 Task: Create a due date automation trigger when advanced on, 2 hours before a card is due add basic not assigned to member @aryan.
Action: Mouse moved to (873, 245)
Screenshot: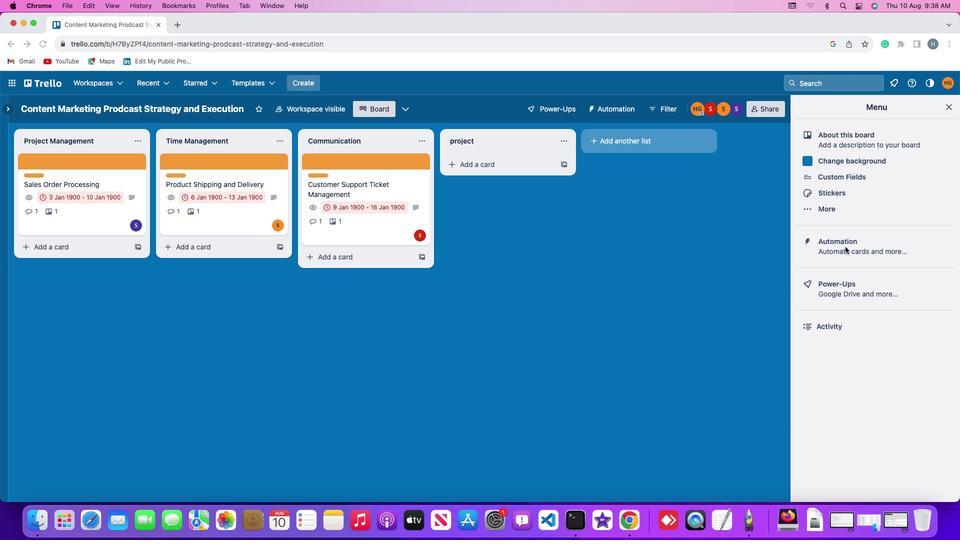 
Action: Mouse pressed left at (873, 245)
Screenshot: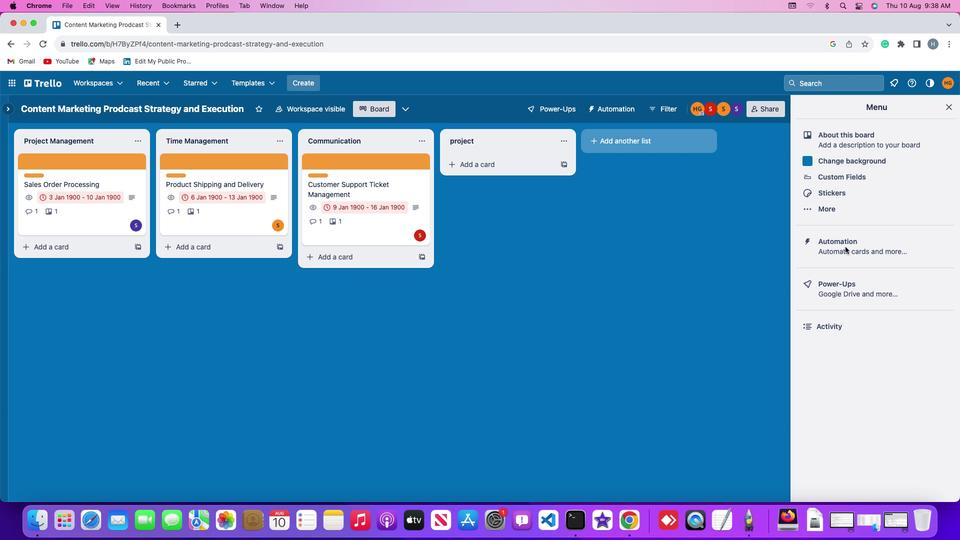 
Action: Mouse pressed left at (873, 245)
Screenshot: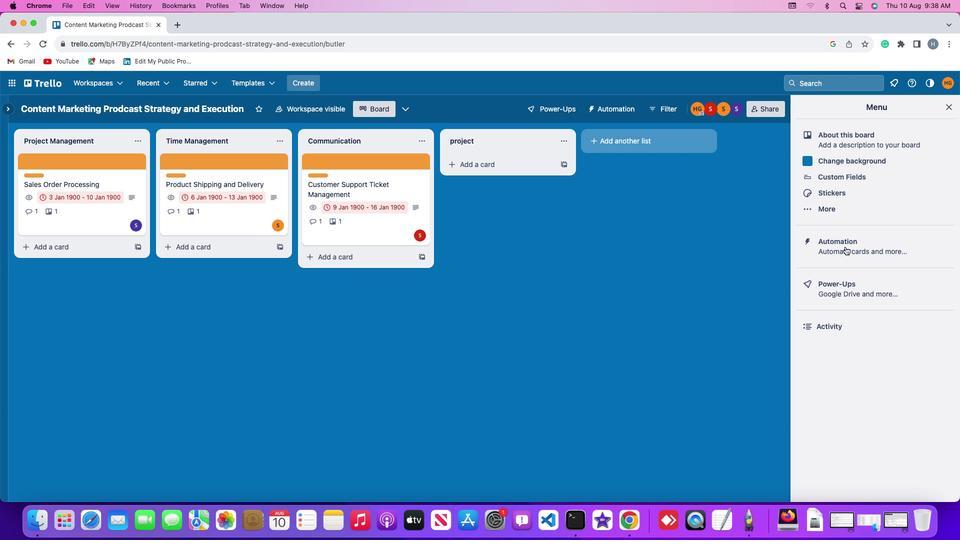 
Action: Mouse moved to (62, 236)
Screenshot: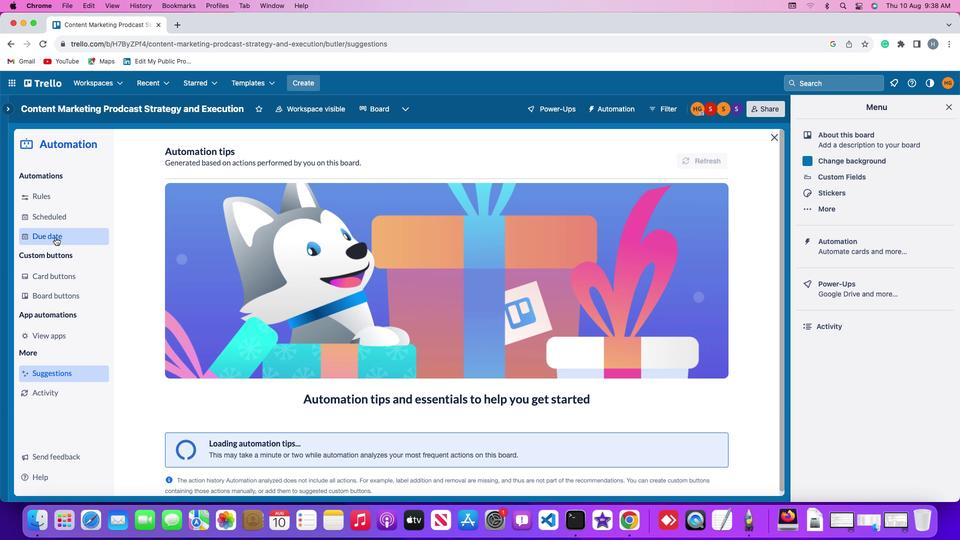 
Action: Mouse pressed left at (62, 236)
Screenshot: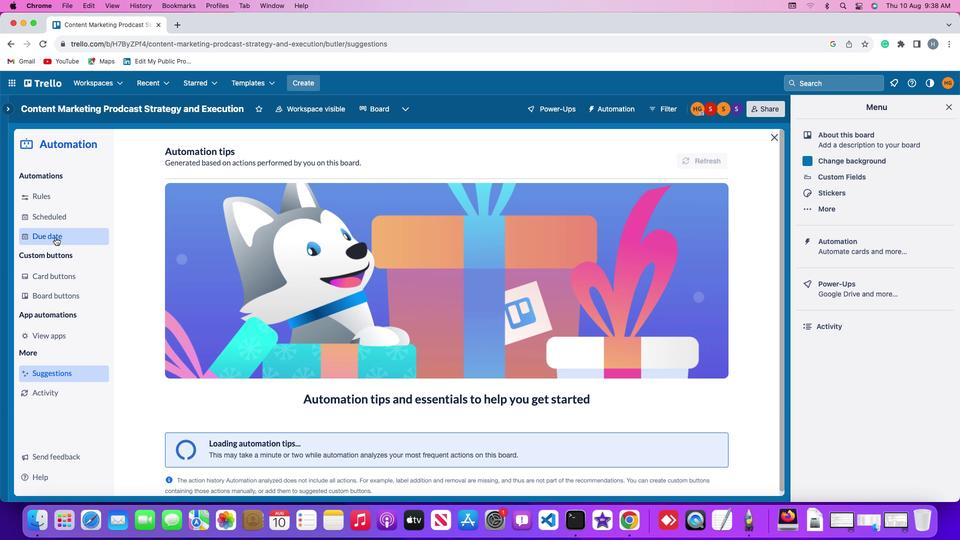 
Action: Mouse moved to (693, 152)
Screenshot: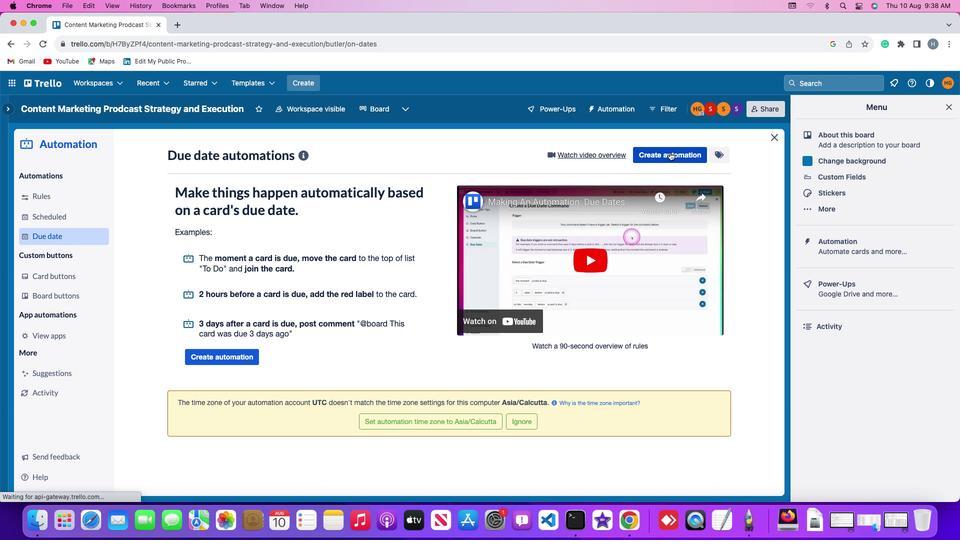 
Action: Mouse pressed left at (693, 152)
Screenshot: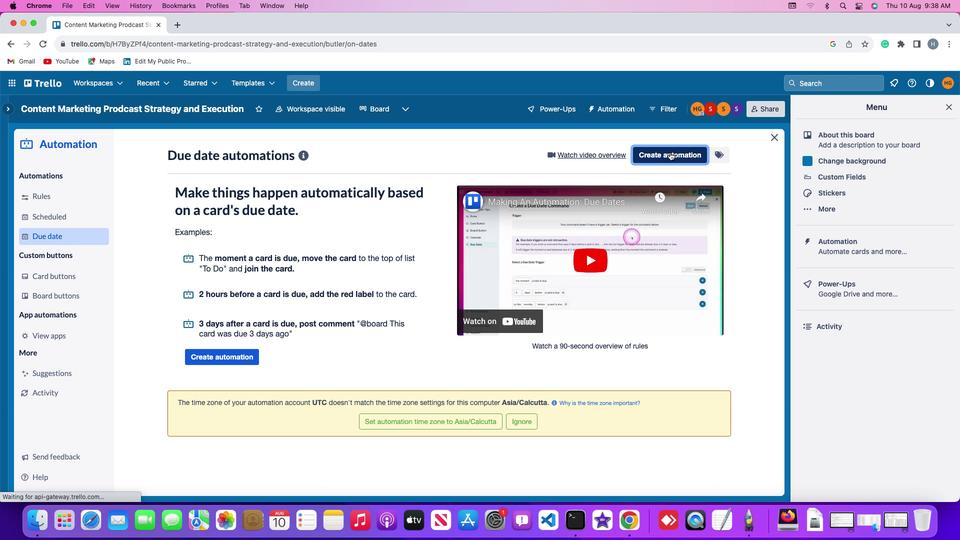 
Action: Mouse moved to (187, 250)
Screenshot: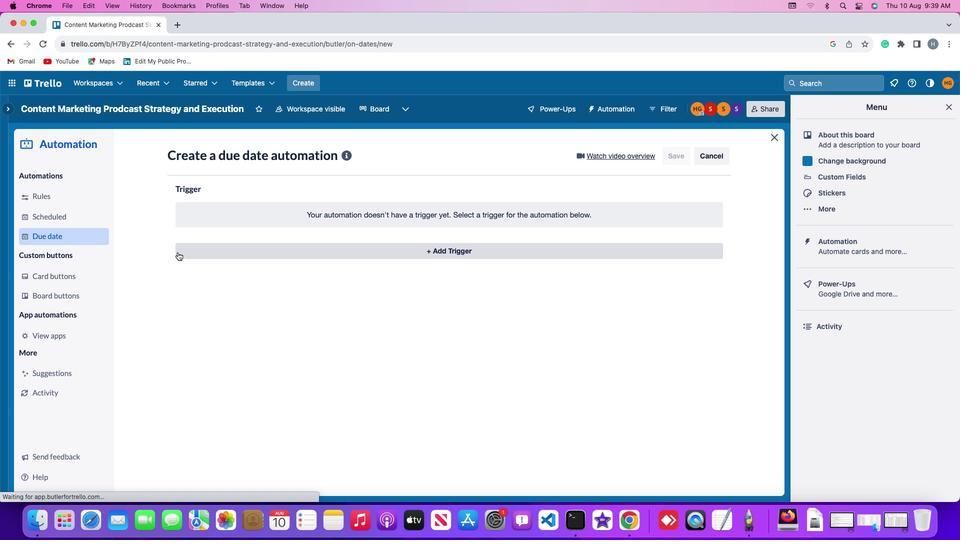 
Action: Mouse pressed left at (187, 250)
Screenshot: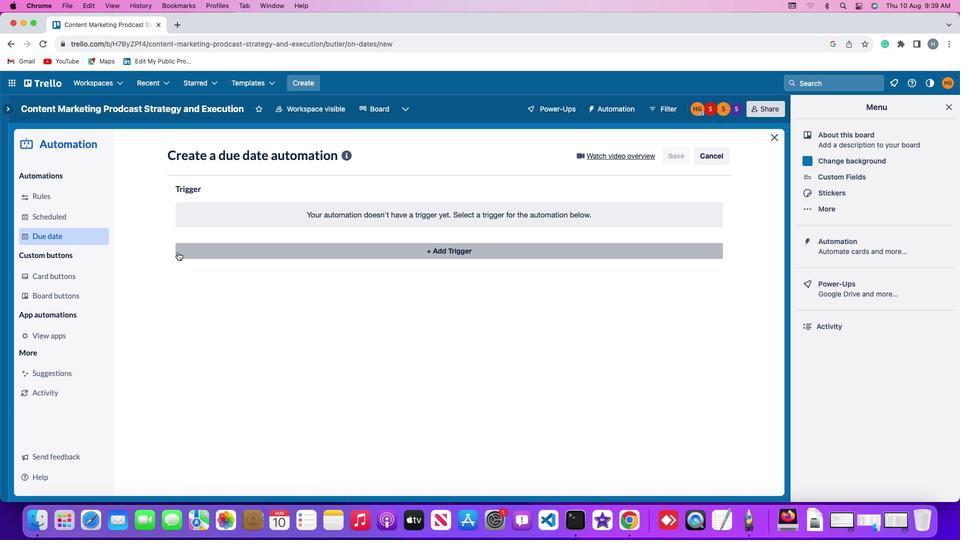 
Action: Mouse moved to (202, 394)
Screenshot: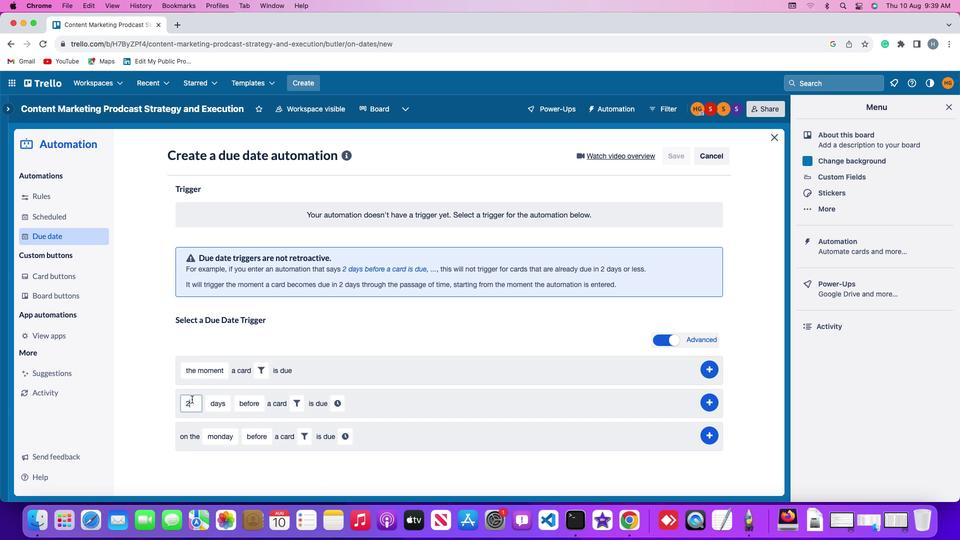 
Action: Mouse pressed left at (202, 394)
Screenshot: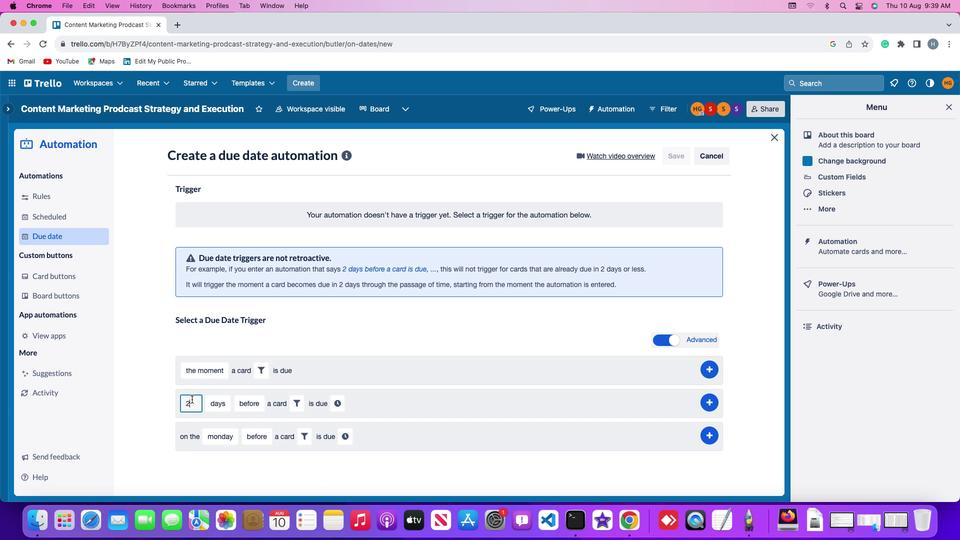 
Action: Mouse moved to (205, 399)
Screenshot: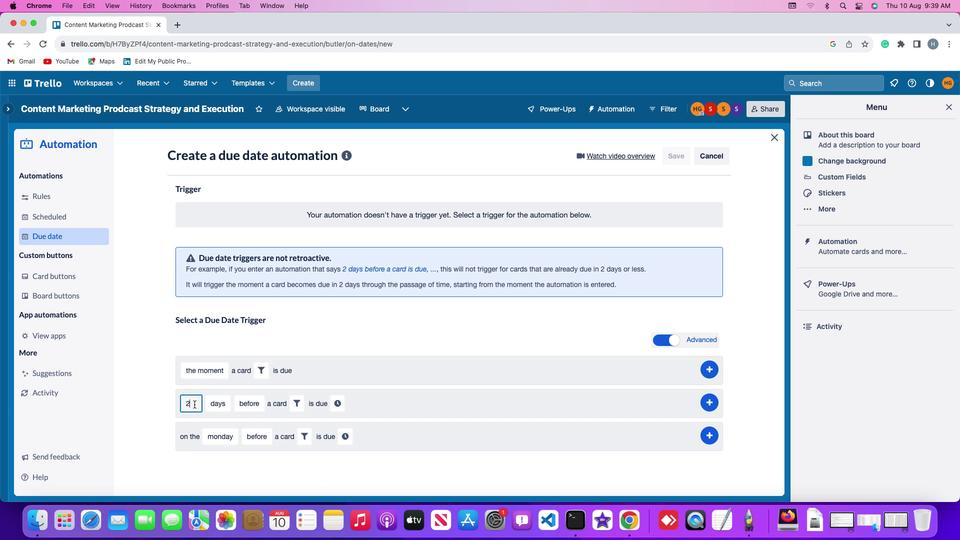
Action: Key pressed Key.backspace
Screenshot: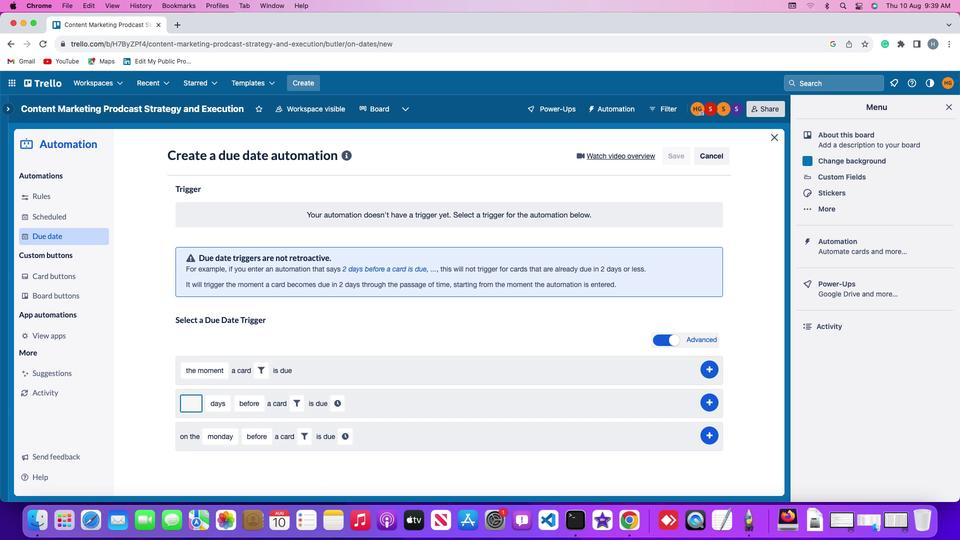 
Action: Mouse moved to (208, 399)
Screenshot: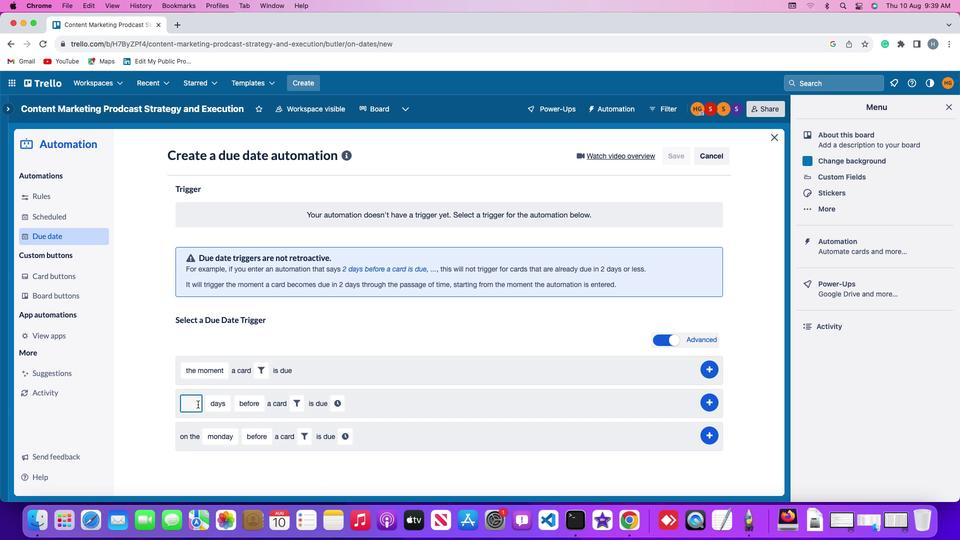 
Action: Key pressed '2'
Screenshot: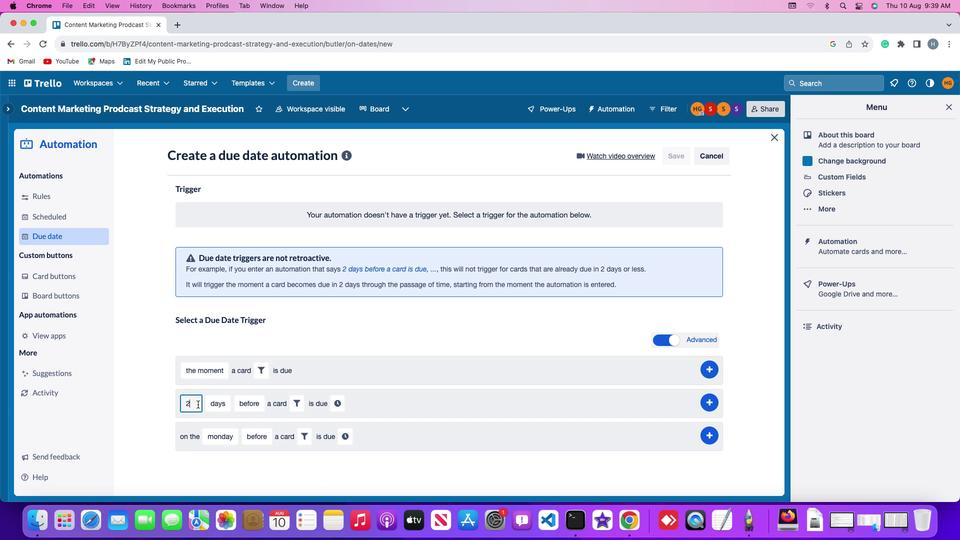 
Action: Mouse moved to (234, 403)
Screenshot: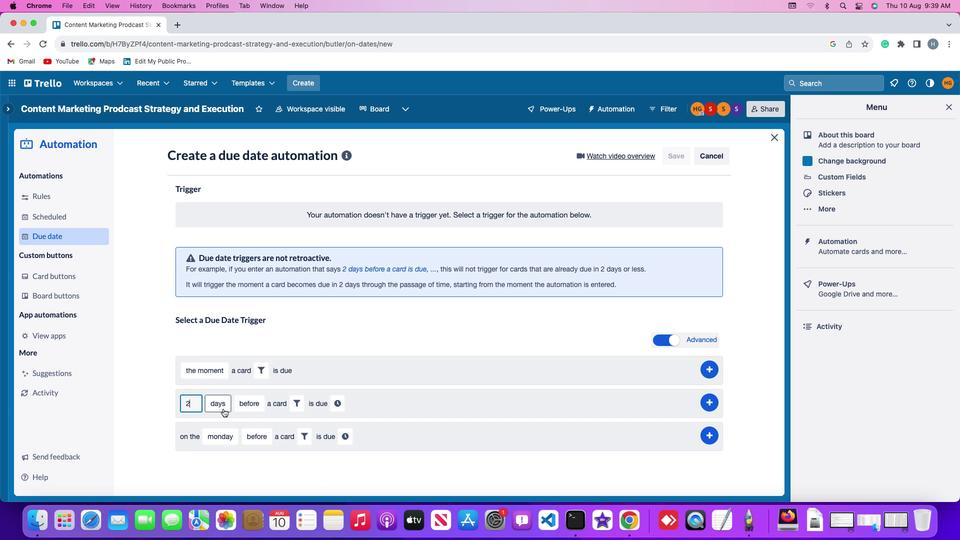 
Action: Mouse pressed left at (234, 403)
Screenshot: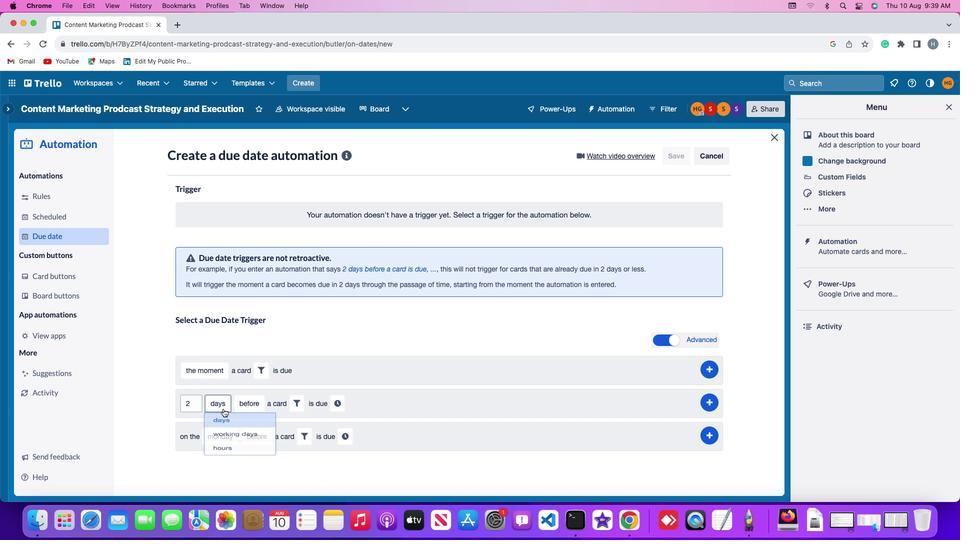 
Action: Mouse moved to (233, 454)
Screenshot: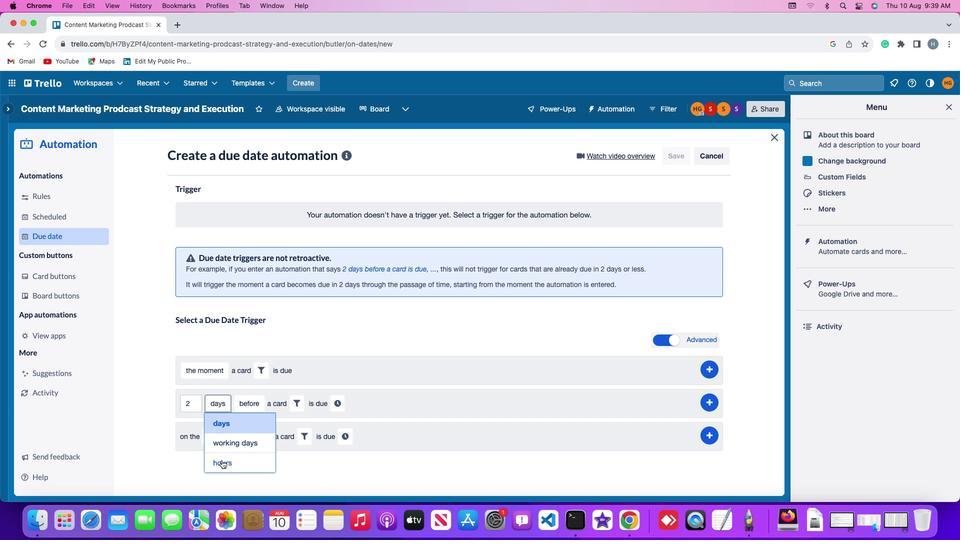 
Action: Mouse pressed left at (233, 454)
Screenshot: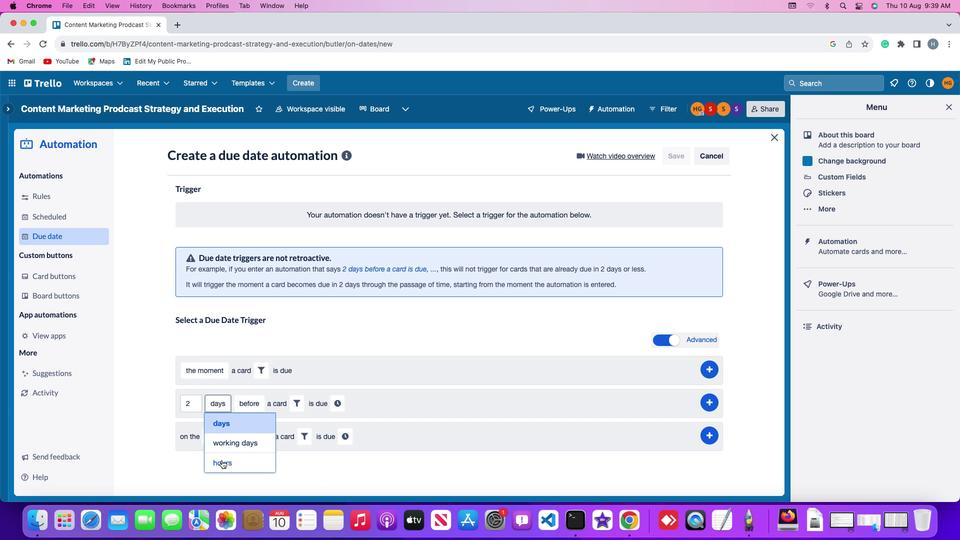 
Action: Mouse moved to (262, 399)
Screenshot: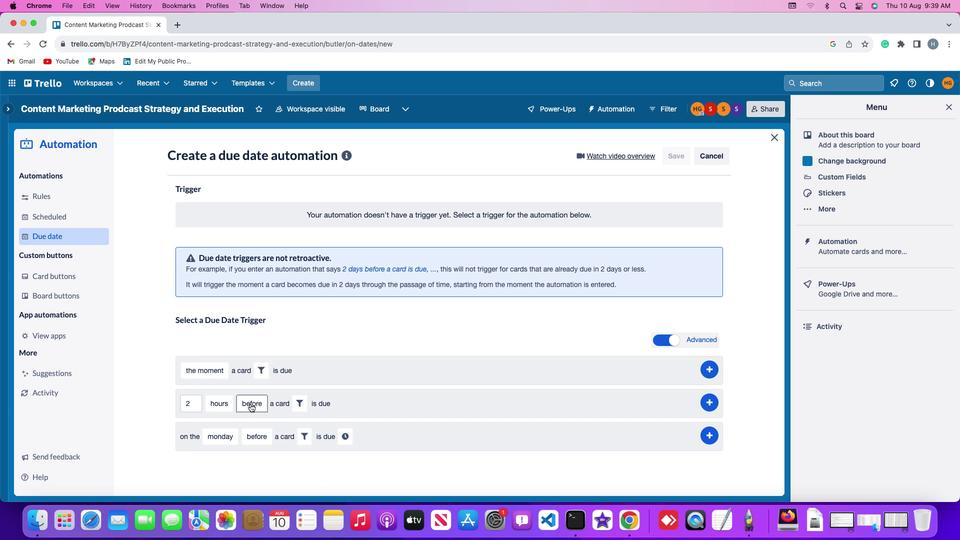 
Action: Mouse pressed left at (262, 399)
Screenshot: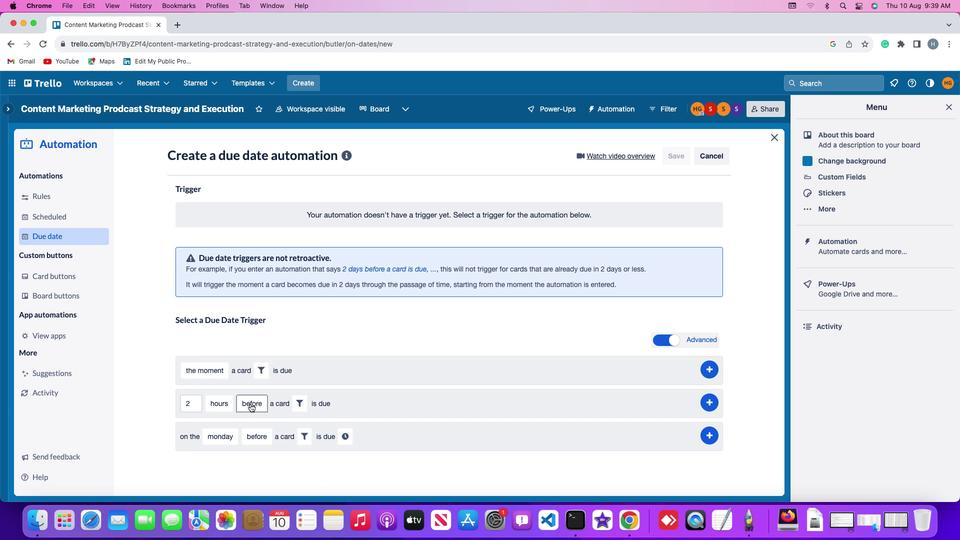 
Action: Mouse moved to (265, 413)
Screenshot: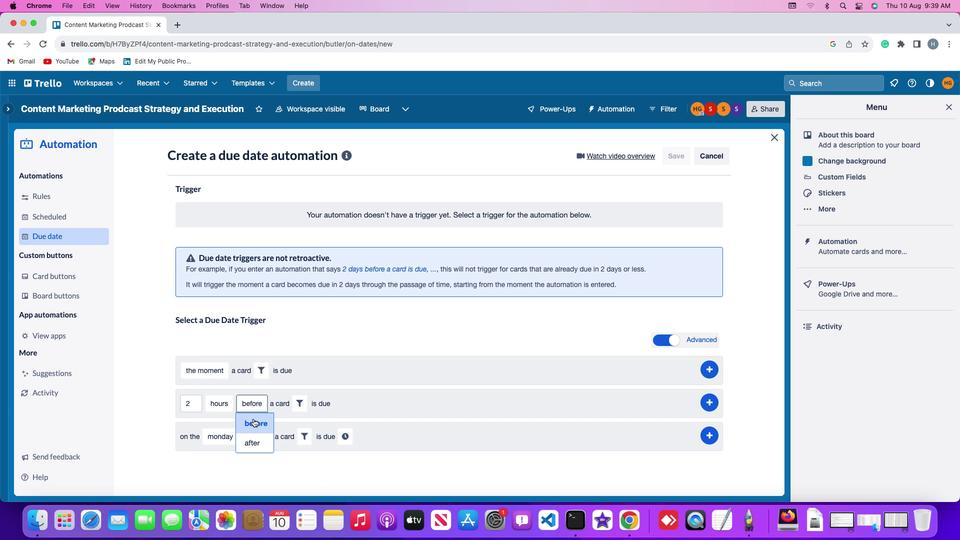 
Action: Mouse pressed left at (265, 413)
Screenshot: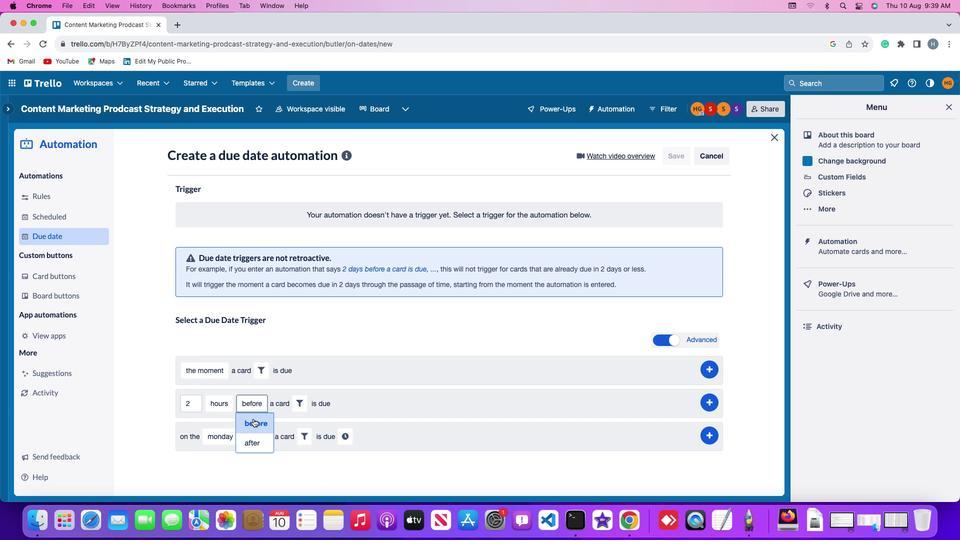 
Action: Mouse moved to (313, 395)
Screenshot: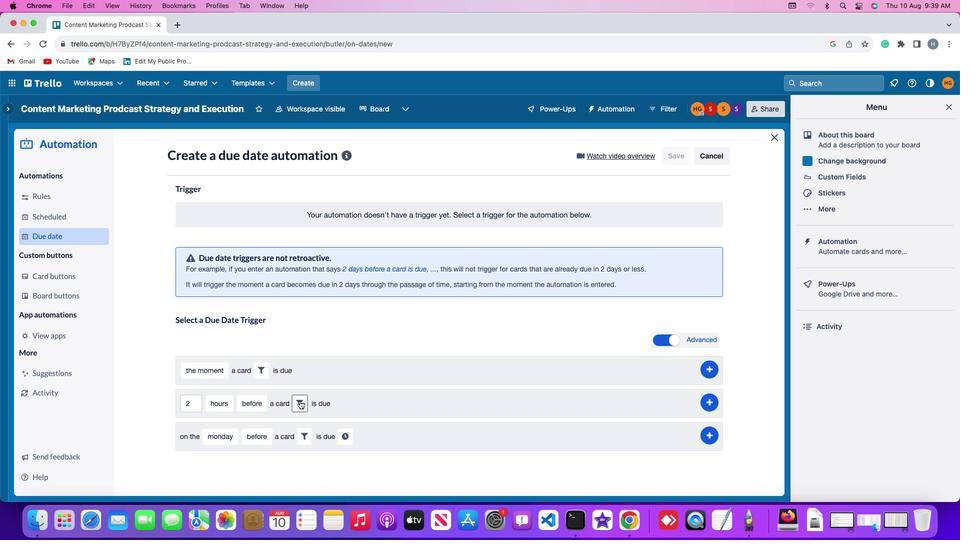 
Action: Mouse pressed left at (313, 395)
Screenshot: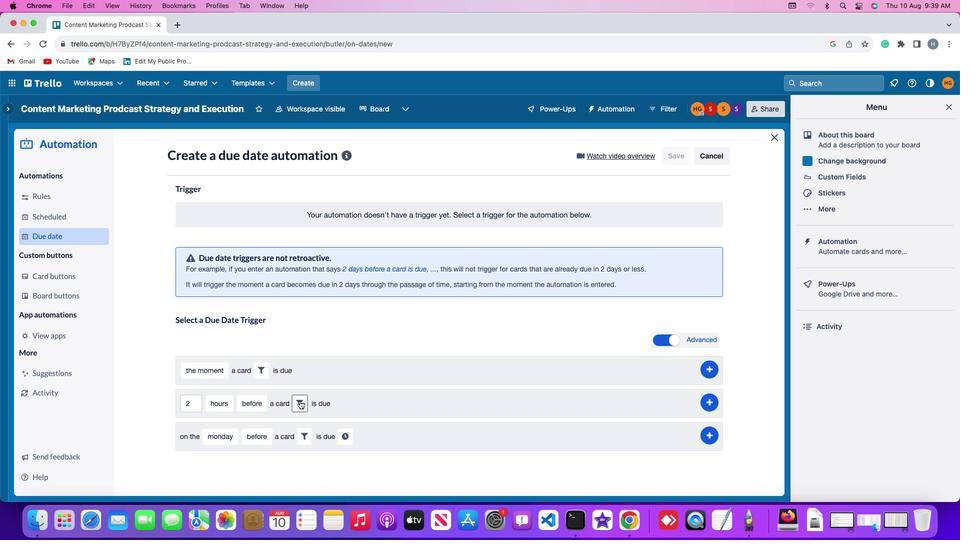 
Action: Mouse moved to (272, 451)
Screenshot: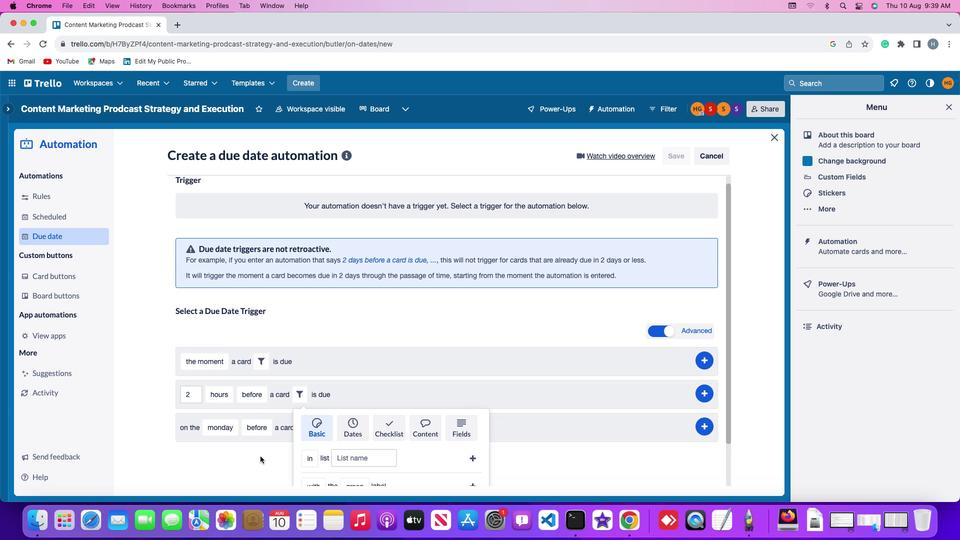 
Action: Mouse scrolled (272, 451) with delta (5, 2)
Screenshot: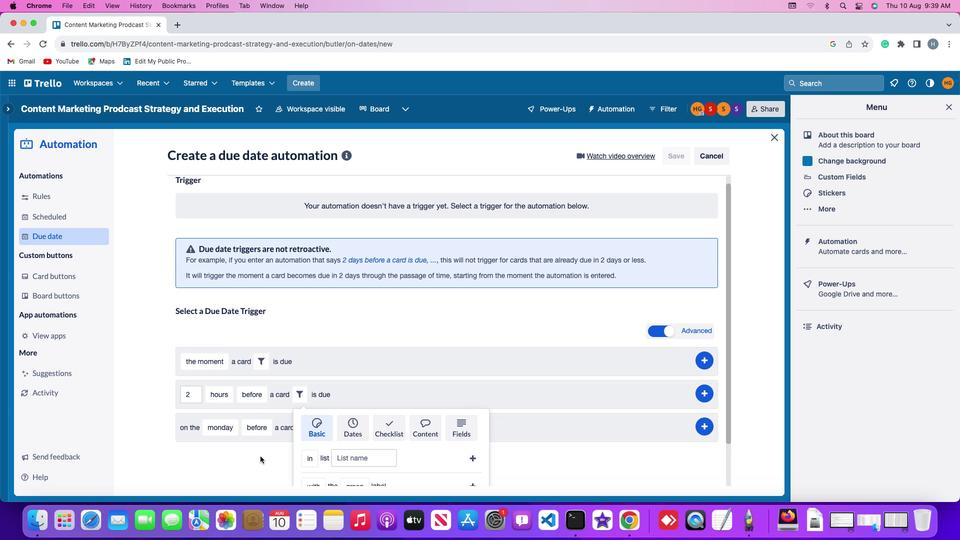 
Action: Mouse scrolled (272, 451) with delta (5, 2)
Screenshot: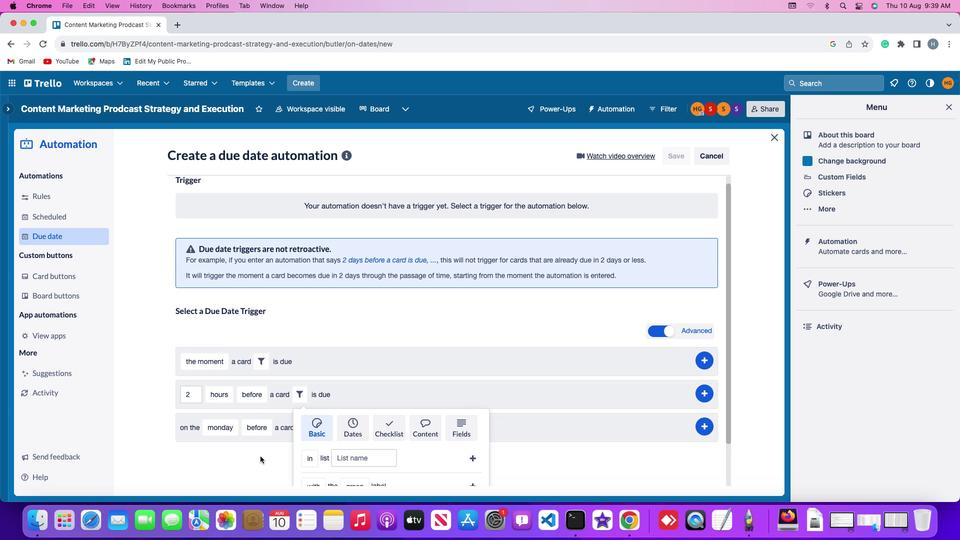 
Action: Mouse scrolled (272, 451) with delta (5, 1)
Screenshot: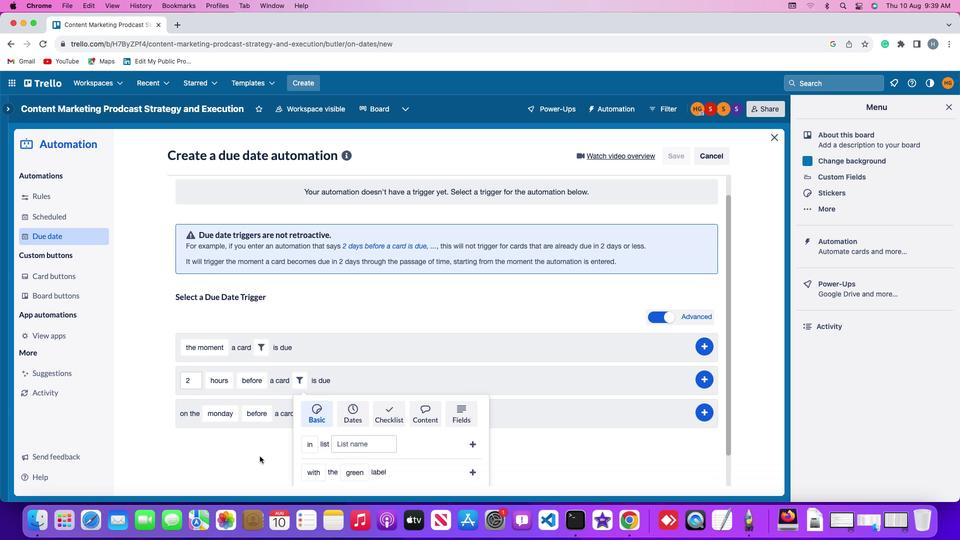 
Action: Mouse moved to (273, 451)
Screenshot: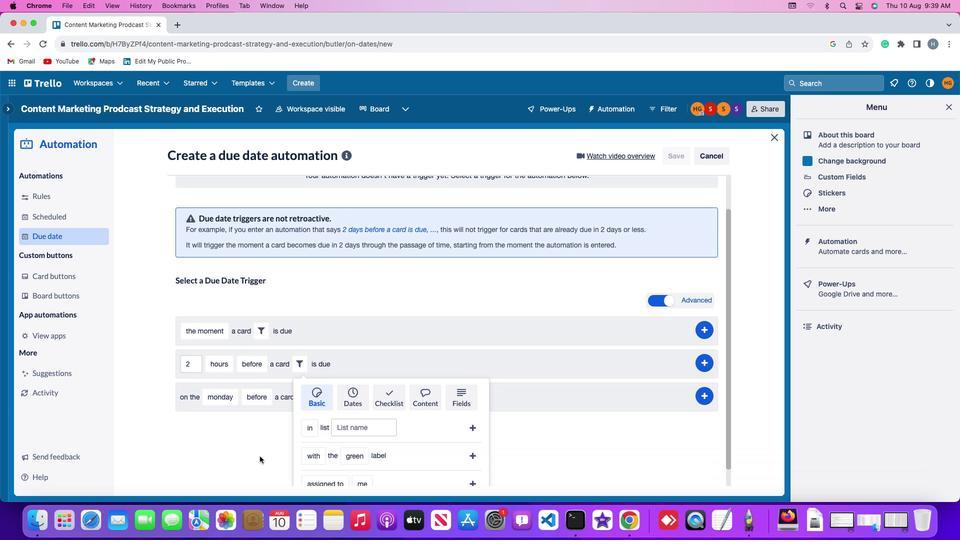 
Action: Mouse scrolled (273, 451) with delta (5, 0)
Screenshot: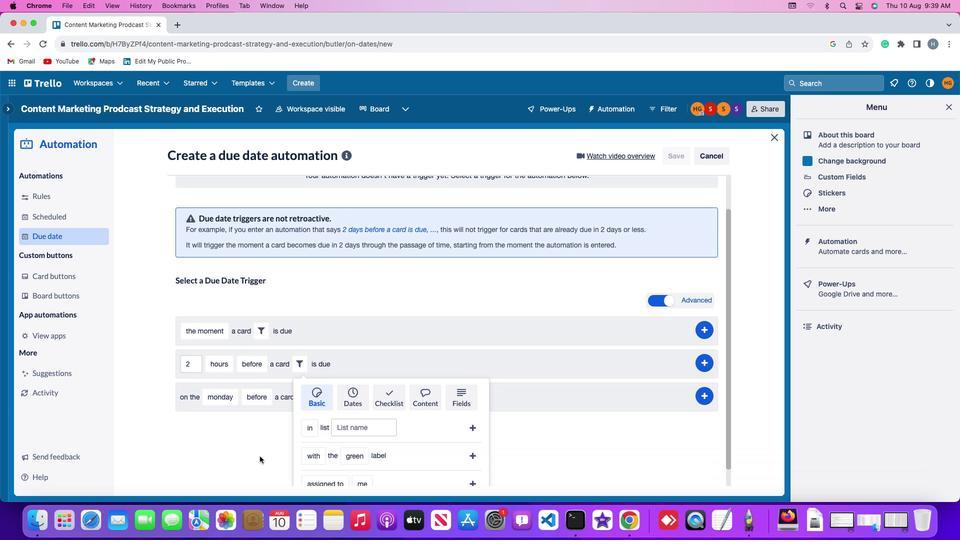 
Action: Mouse moved to (273, 450)
Screenshot: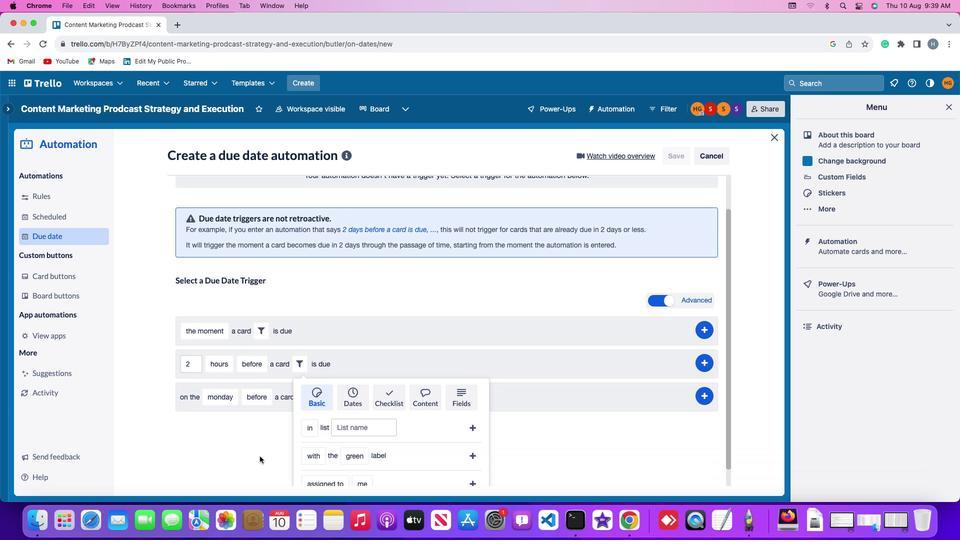 
Action: Mouse scrolled (273, 450) with delta (5, 0)
Screenshot: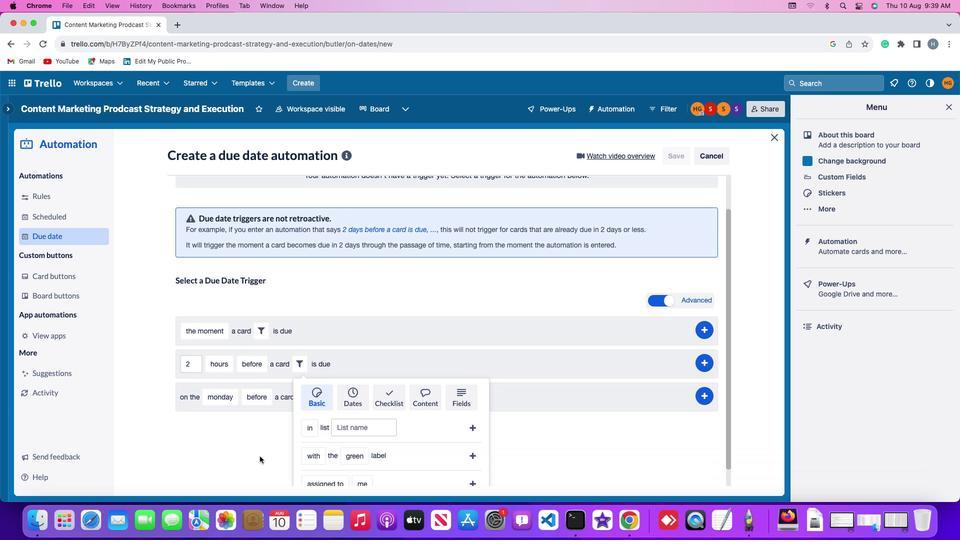 
Action: Mouse moved to (272, 450)
Screenshot: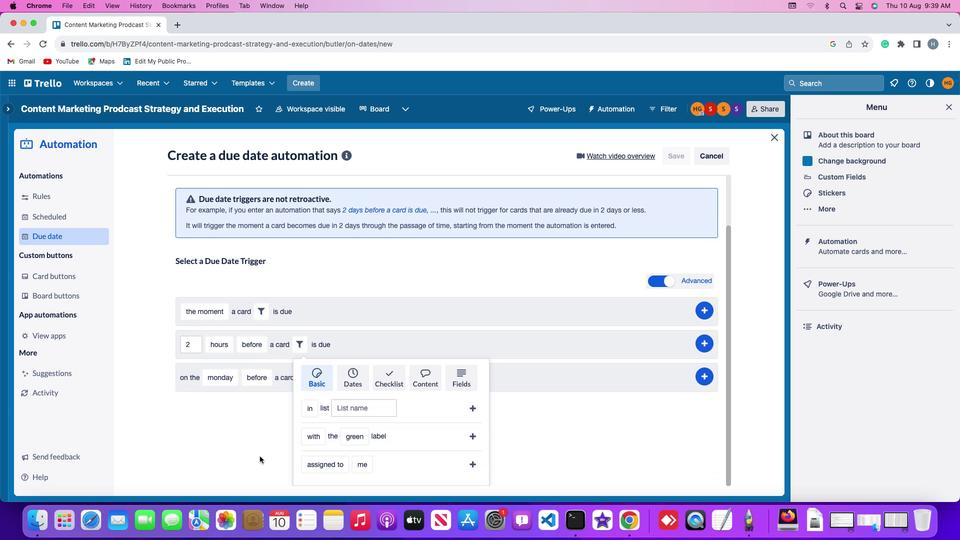 
Action: Mouse scrolled (272, 450) with delta (5, 2)
Screenshot: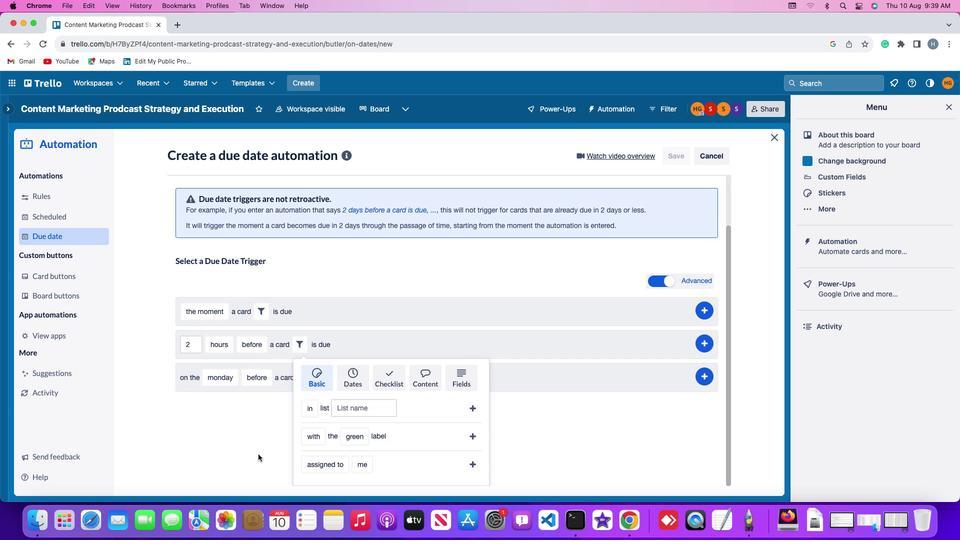 
Action: Mouse scrolled (272, 450) with delta (5, 2)
Screenshot: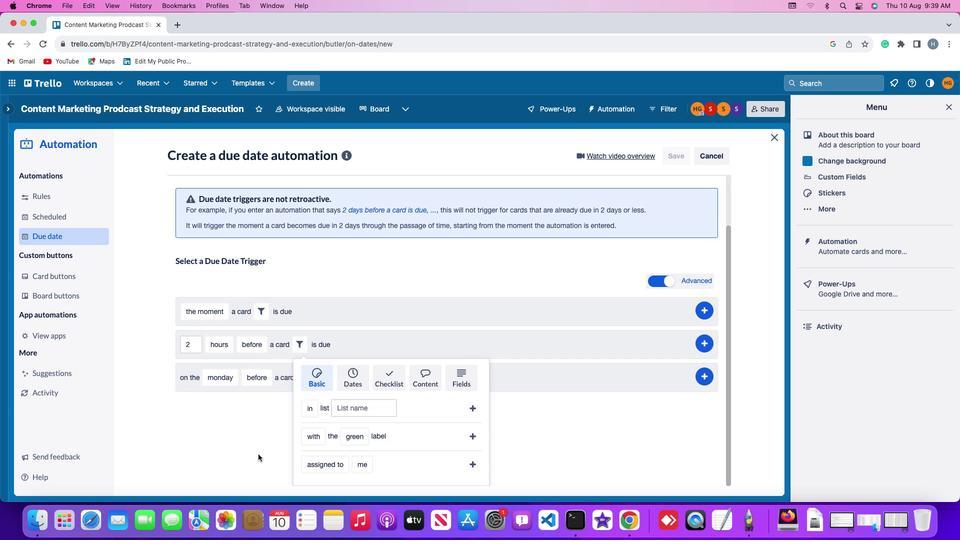 
Action: Mouse scrolled (272, 450) with delta (5, 1)
Screenshot: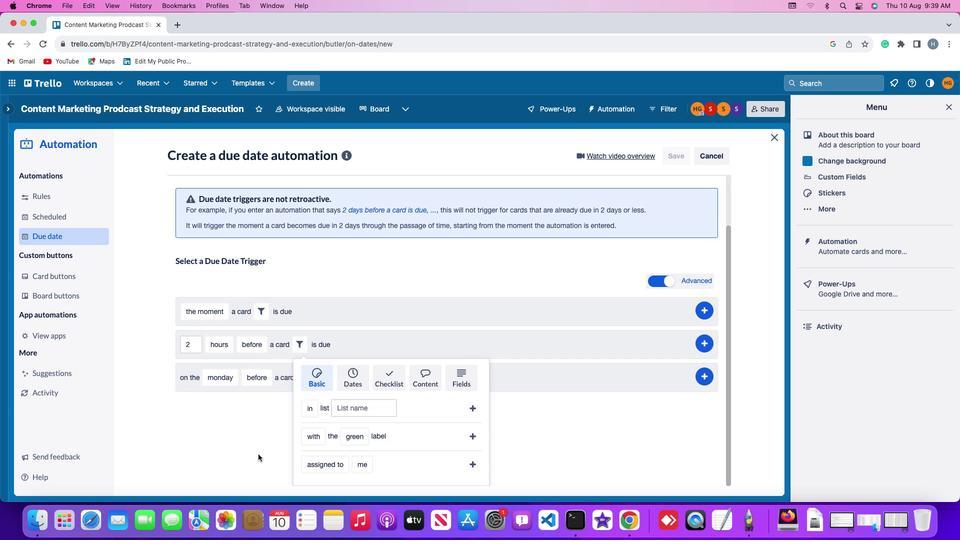
Action: Mouse scrolled (272, 450) with delta (5, 0)
Screenshot: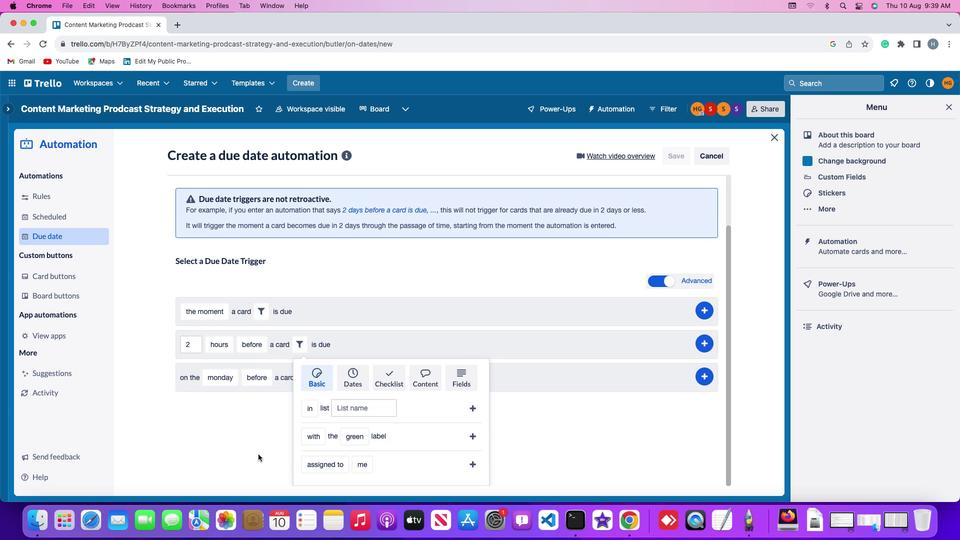 
Action: Mouse moved to (333, 457)
Screenshot: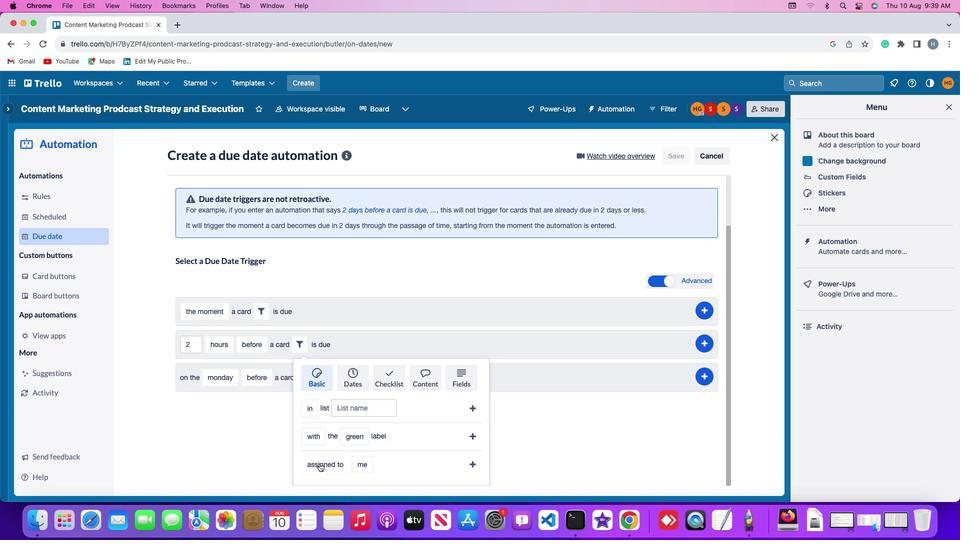 
Action: Mouse pressed left at (333, 457)
Screenshot: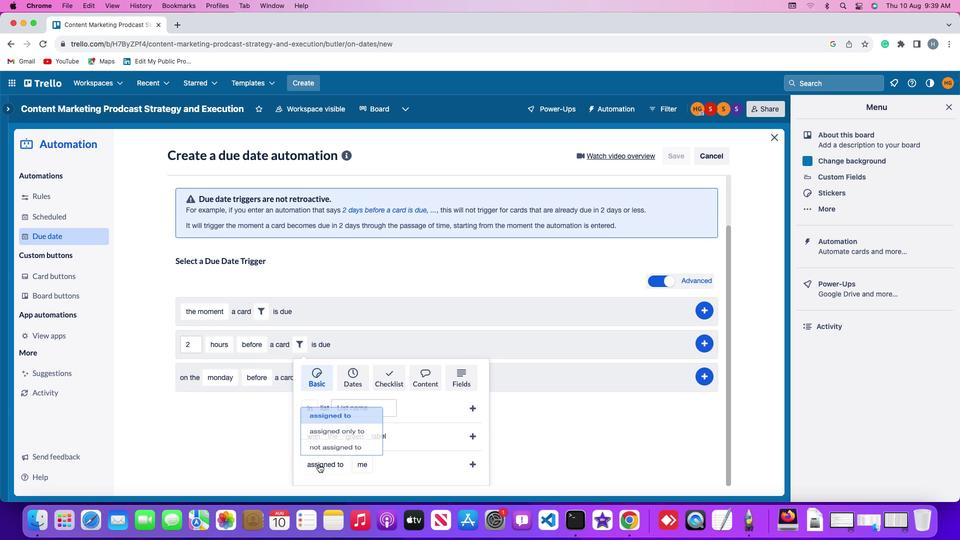 
Action: Mouse moved to (337, 437)
Screenshot: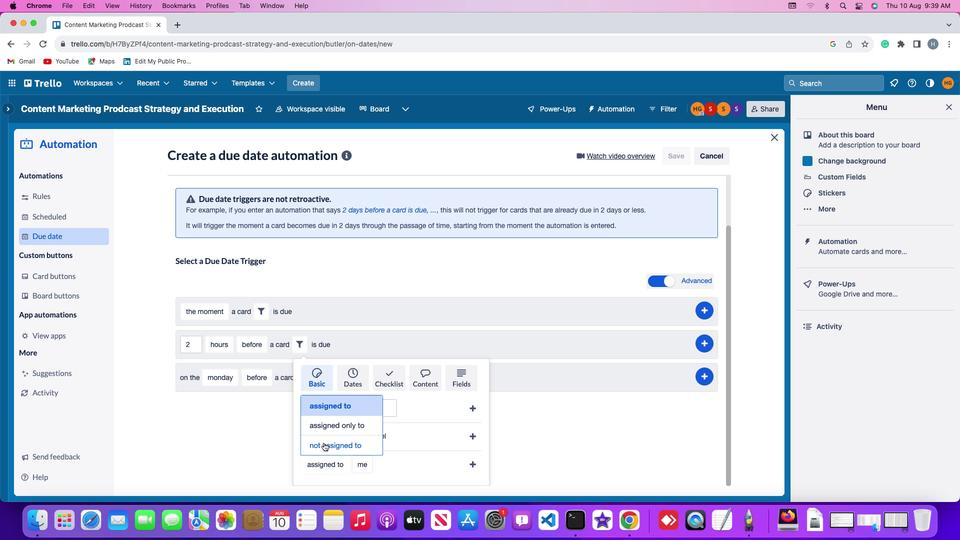 
Action: Mouse pressed left at (337, 437)
Screenshot: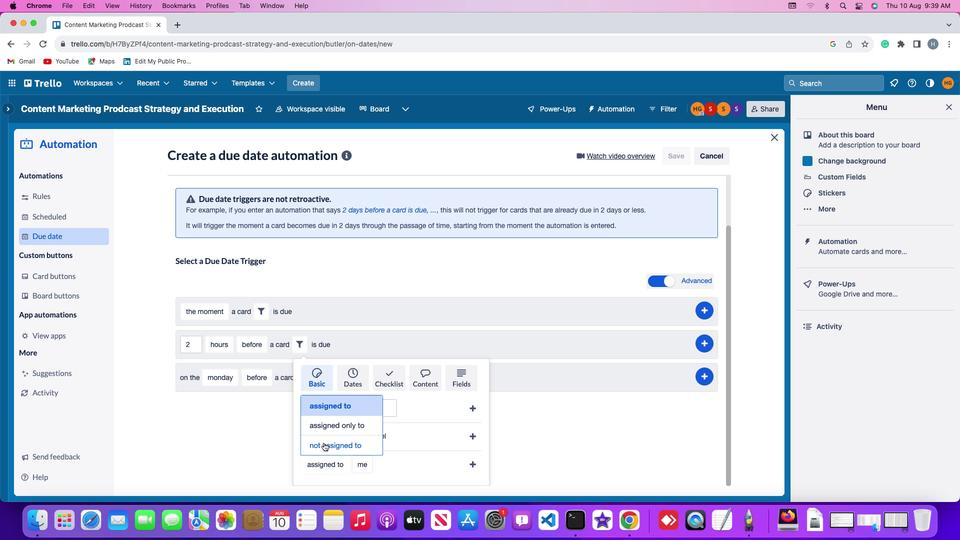 
Action: Mouse moved to (385, 458)
Screenshot: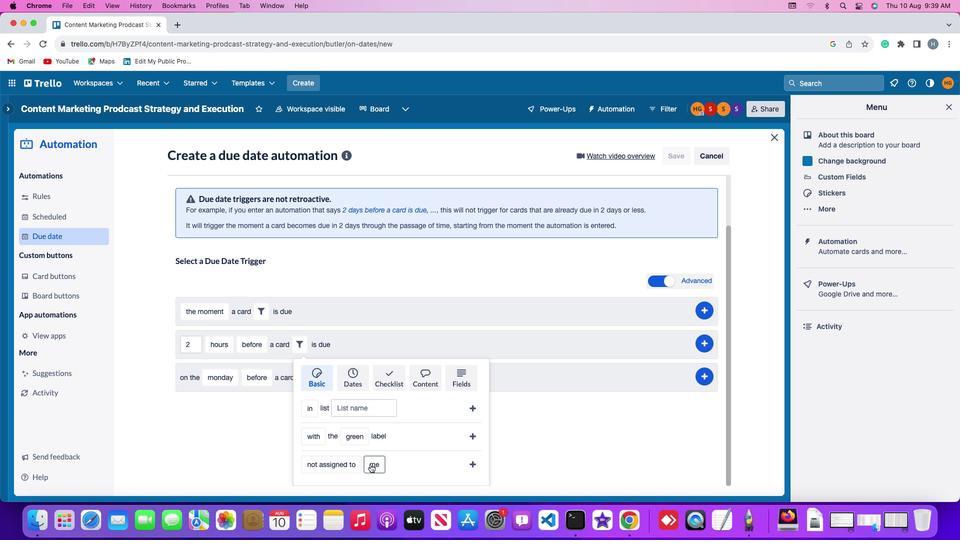 
Action: Mouse pressed left at (385, 458)
Screenshot: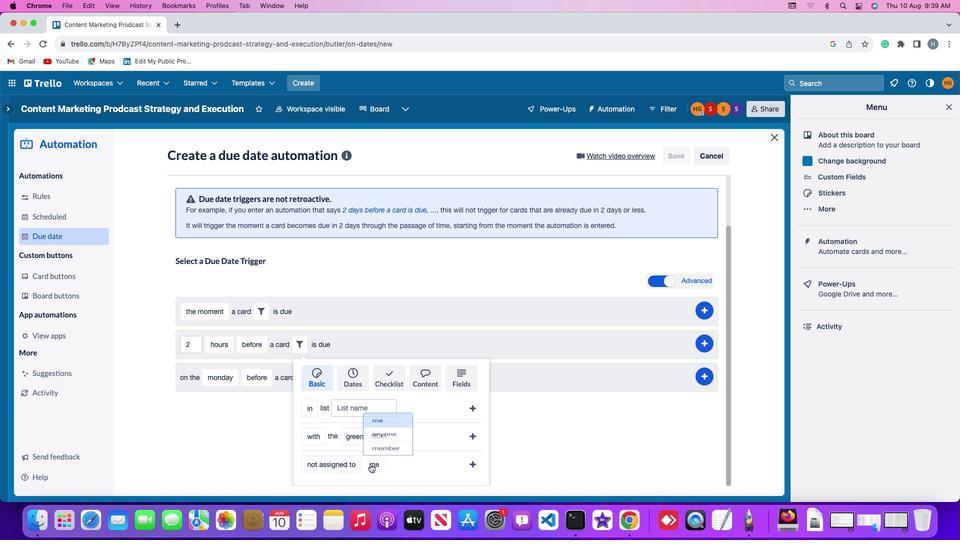 
Action: Mouse moved to (395, 439)
Screenshot: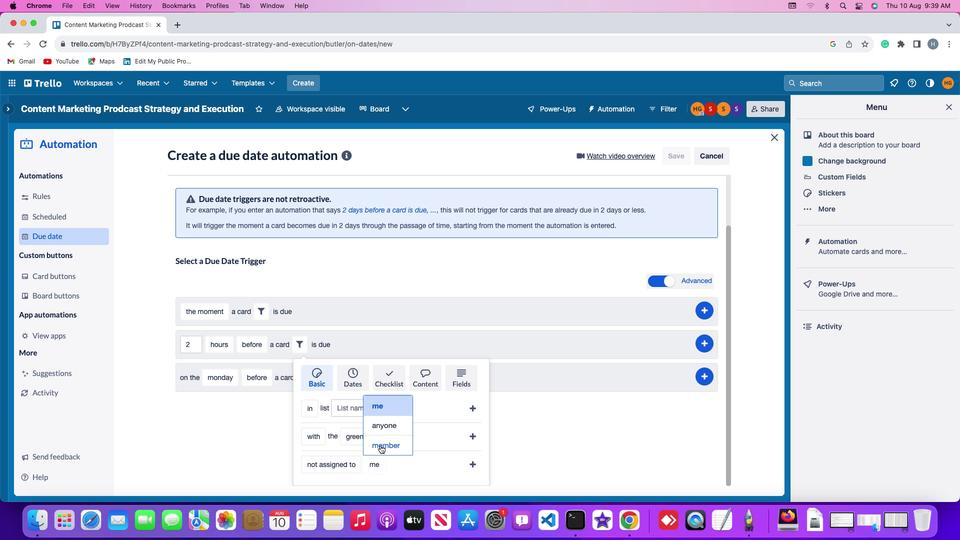 
Action: Mouse pressed left at (395, 439)
Screenshot: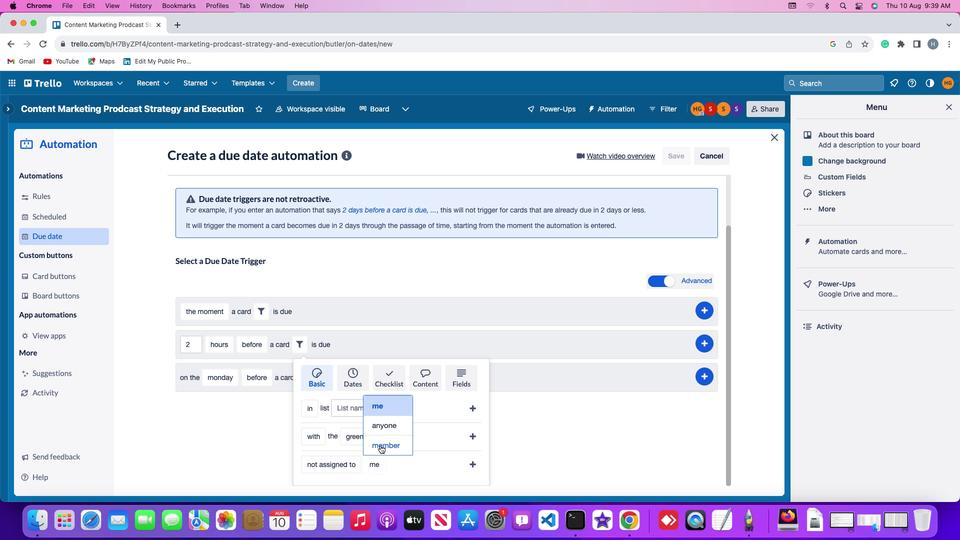 
Action: Mouse moved to (440, 459)
Screenshot: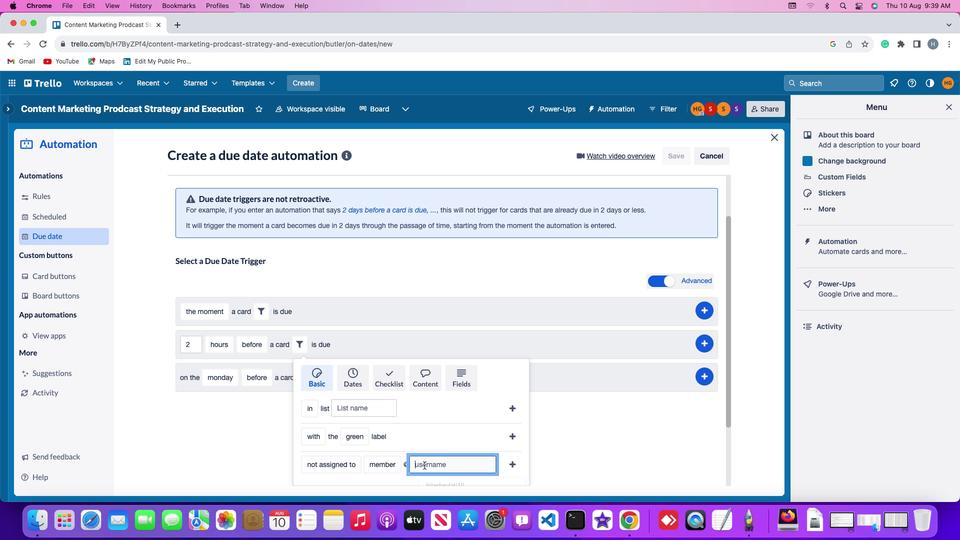 
Action: Mouse pressed left at (440, 459)
Screenshot: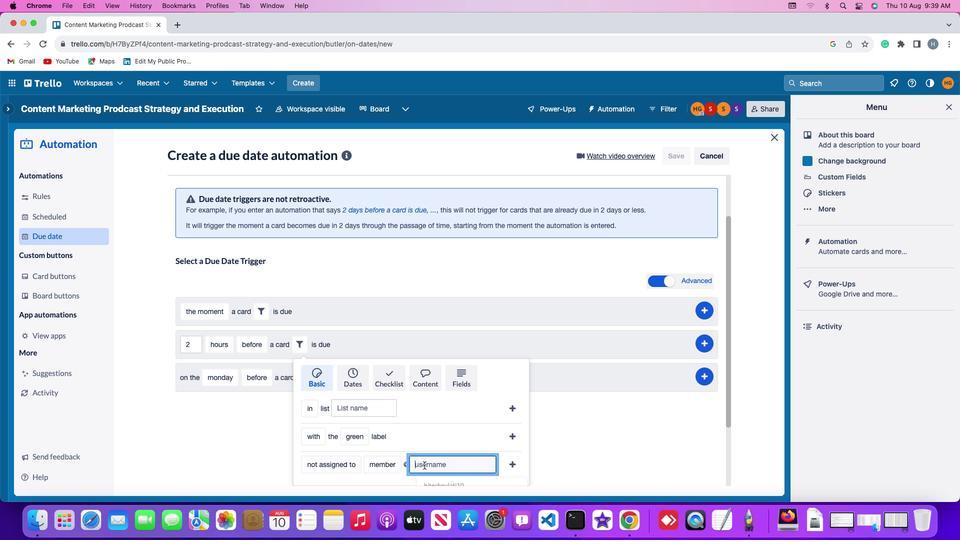 
Action: Mouse moved to (442, 460)
Screenshot: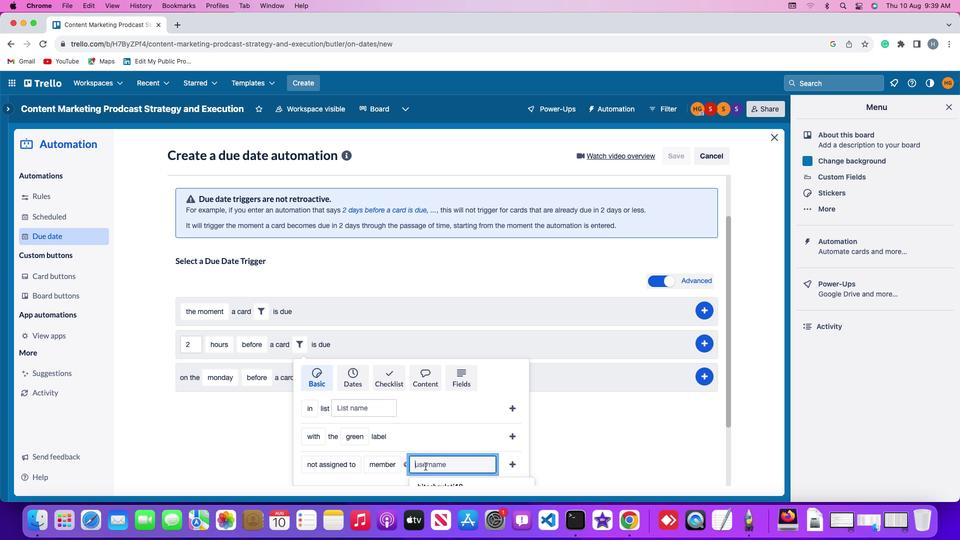 
Action: Key pressed 'a''r''y''a''n'
Screenshot: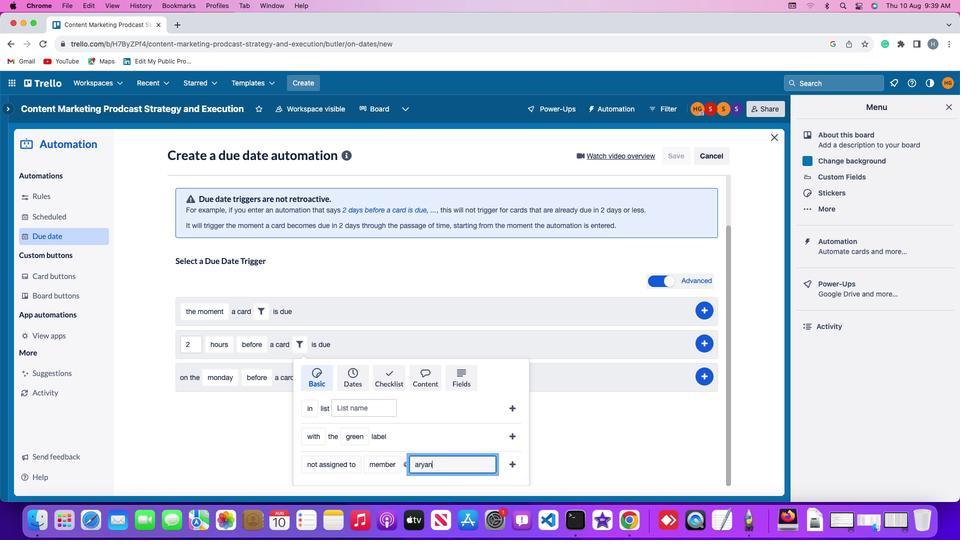 
Action: Mouse moved to (531, 456)
Screenshot: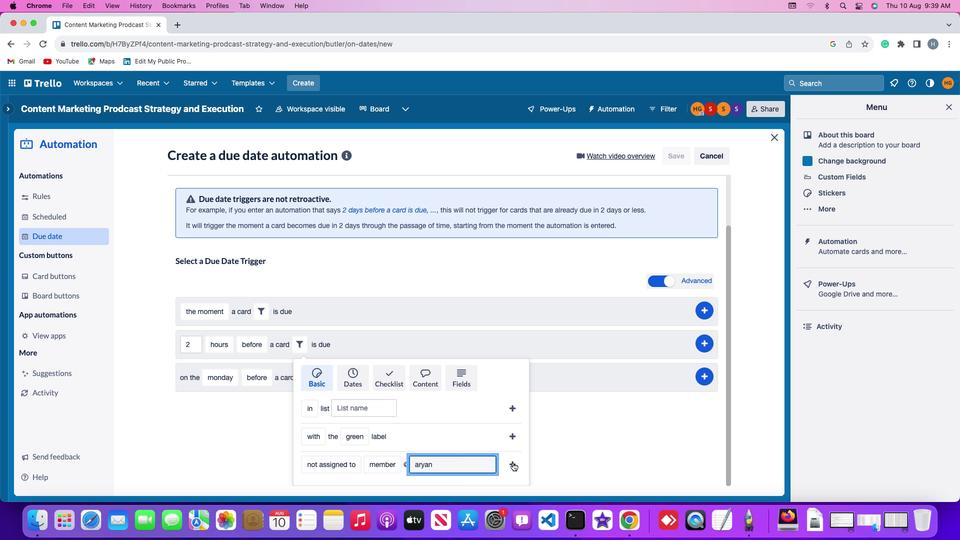 
Action: Mouse pressed left at (531, 456)
Screenshot: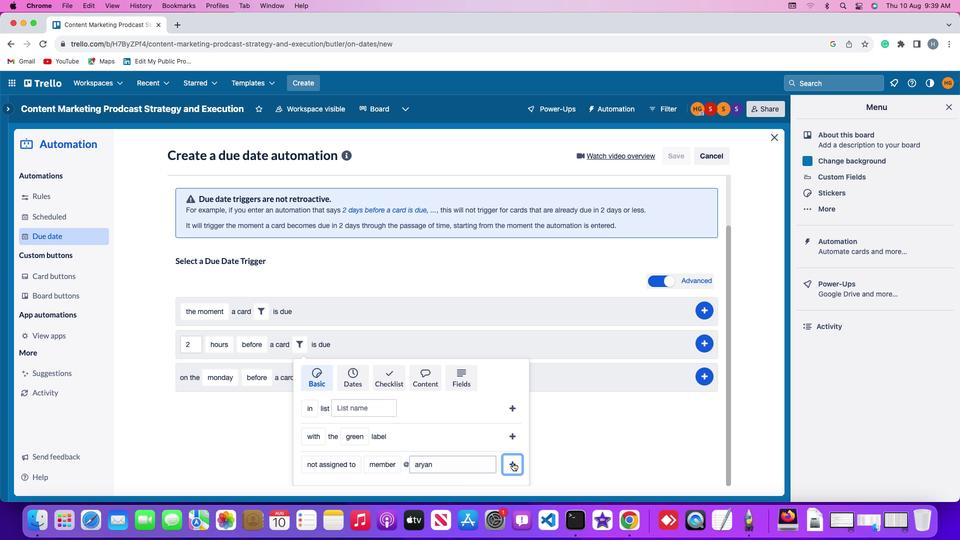 
Action: Mouse moved to (738, 394)
Screenshot: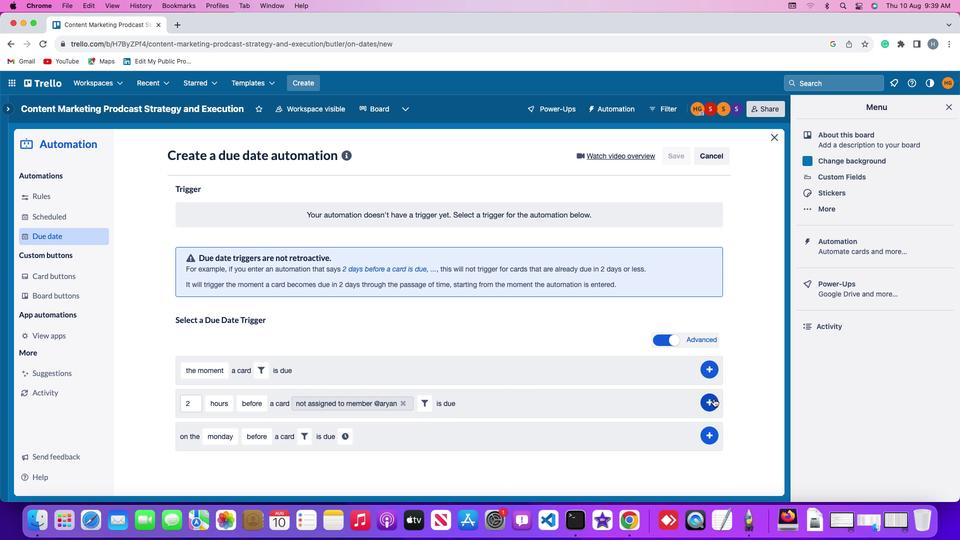 
Action: Mouse pressed left at (738, 394)
Screenshot: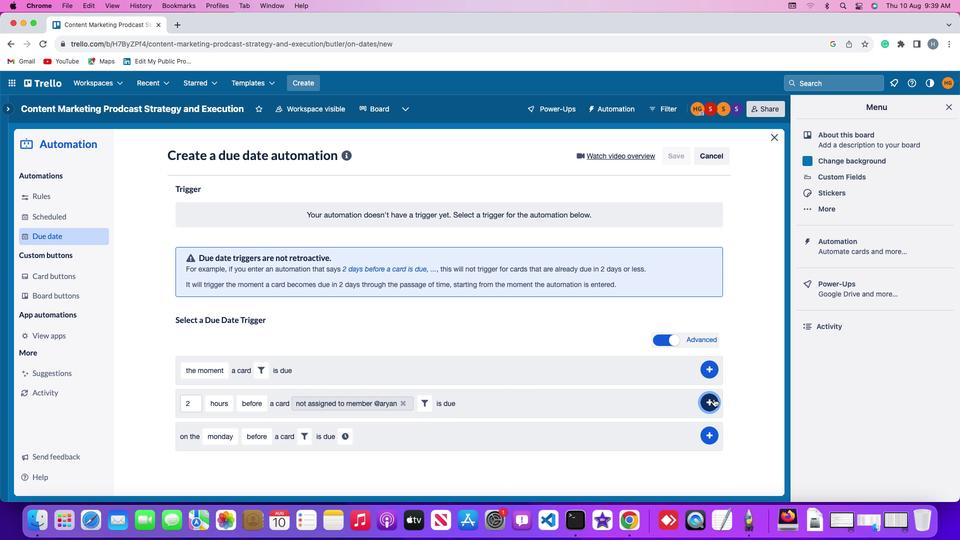 
Action: Mouse moved to (774, 322)
Screenshot: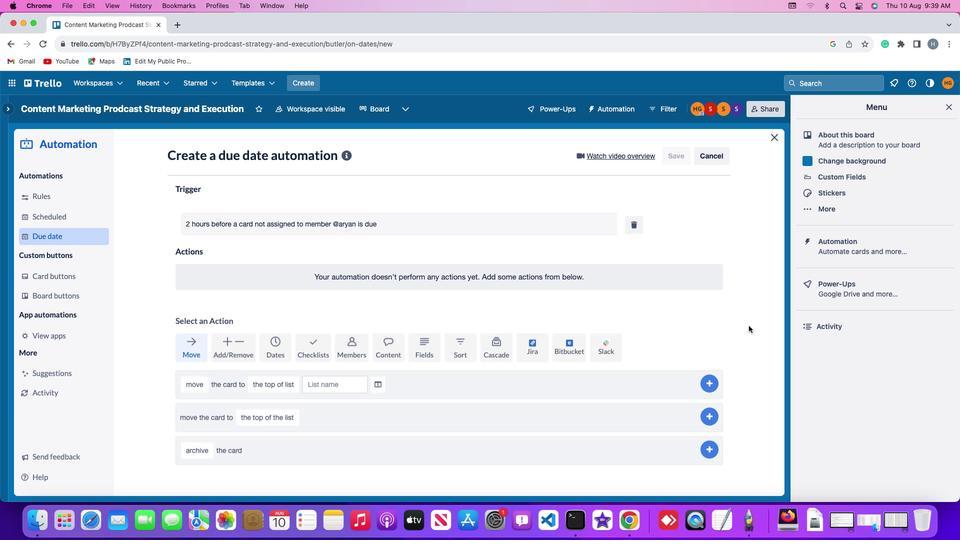 
